 Task: Add Natrol Melatonin 5Mg to the cart.
Action: Mouse moved to (253, 146)
Screenshot: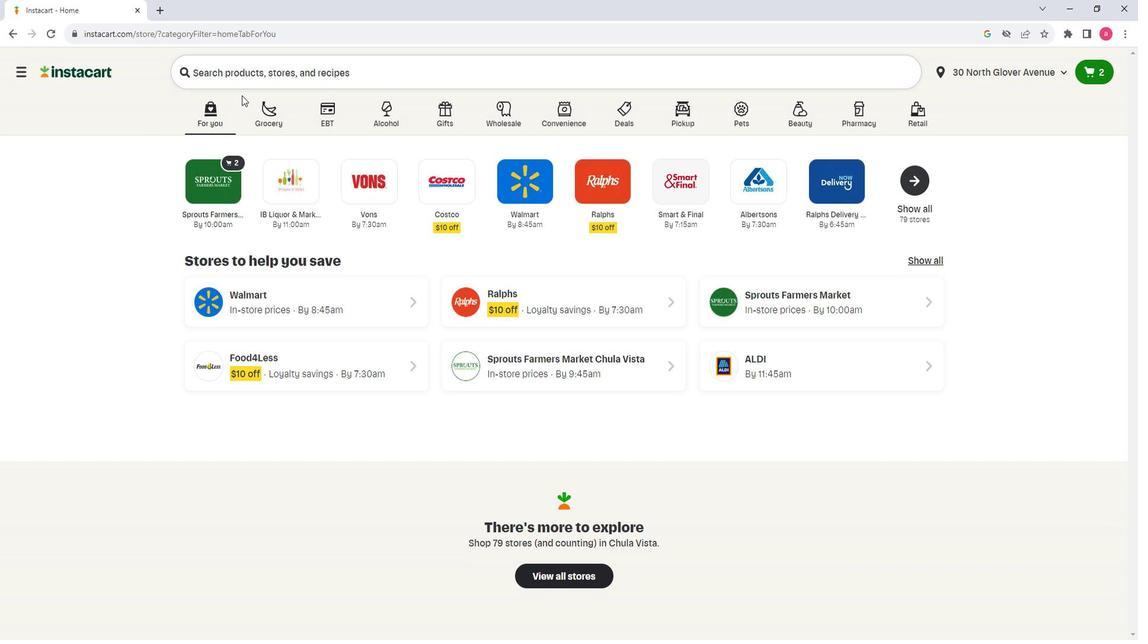 
Action: Mouse pressed left at (253, 146)
Screenshot: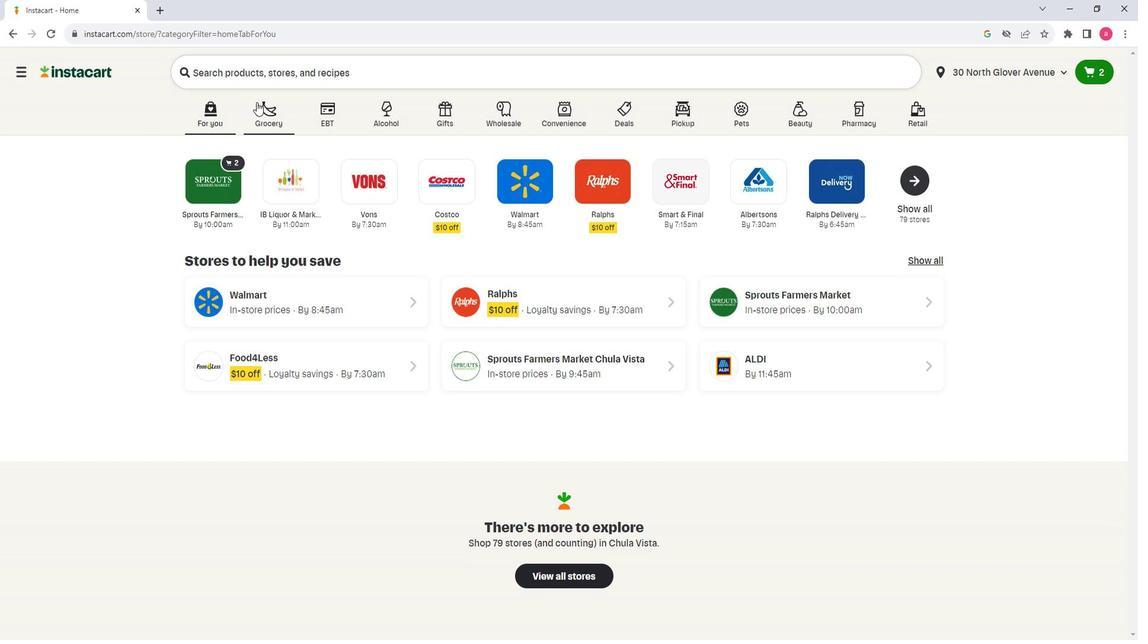 
Action: Mouse moved to (276, 340)
Screenshot: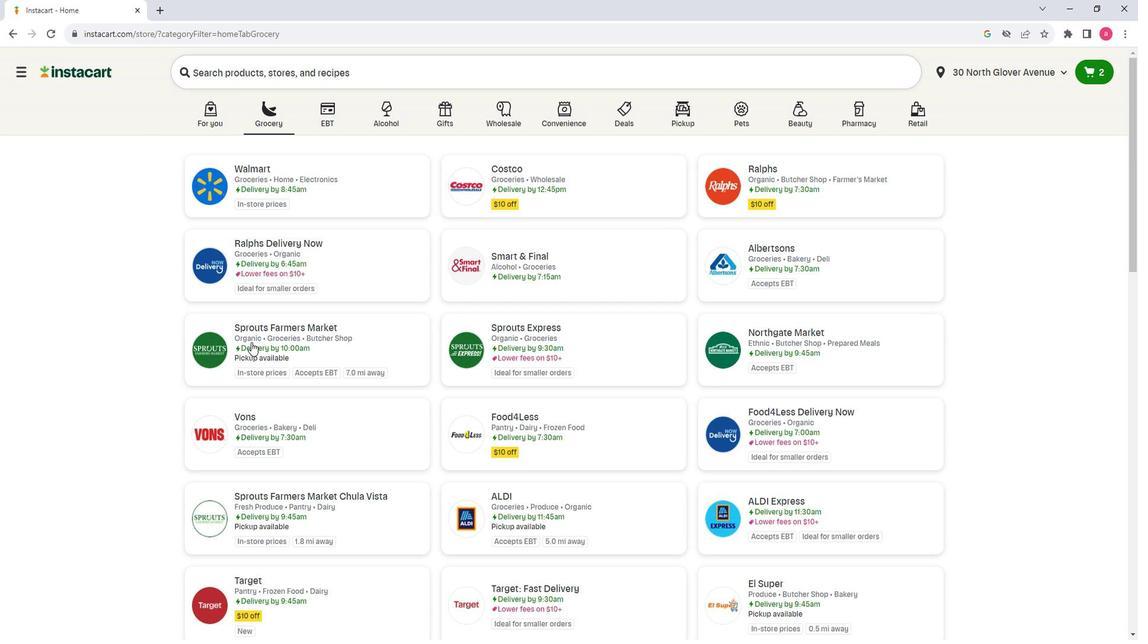 
Action: Mouse pressed left at (276, 340)
Screenshot: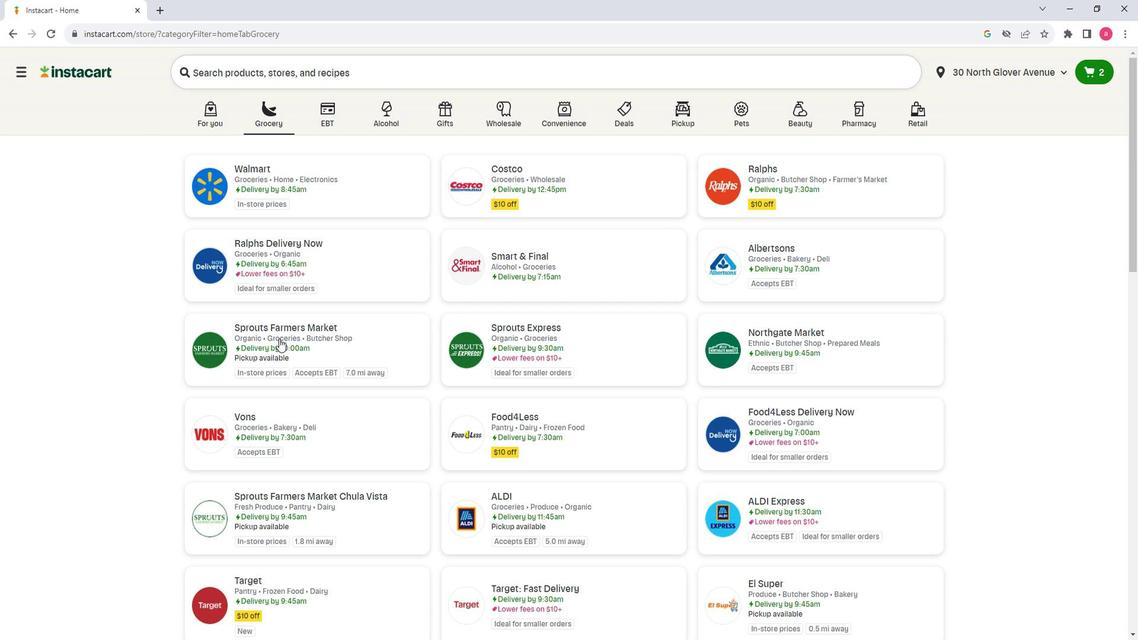 
Action: Mouse moved to (88, 364)
Screenshot: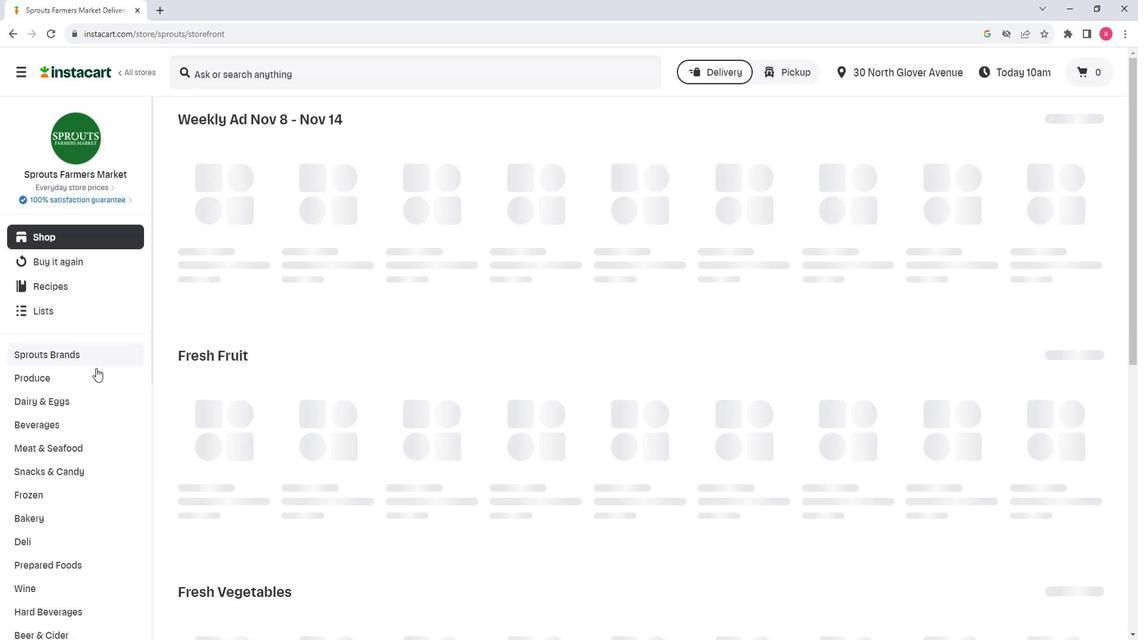 
Action: Mouse scrolled (88, 364) with delta (0, 0)
Screenshot: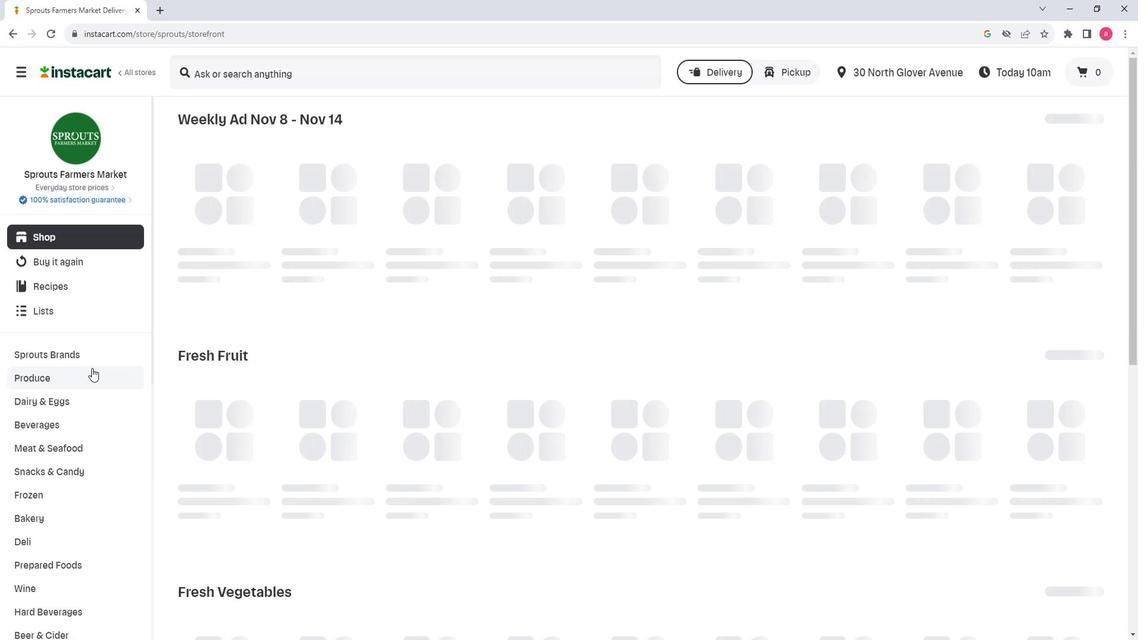 
Action: Mouse scrolled (88, 364) with delta (0, 0)
Screenshot: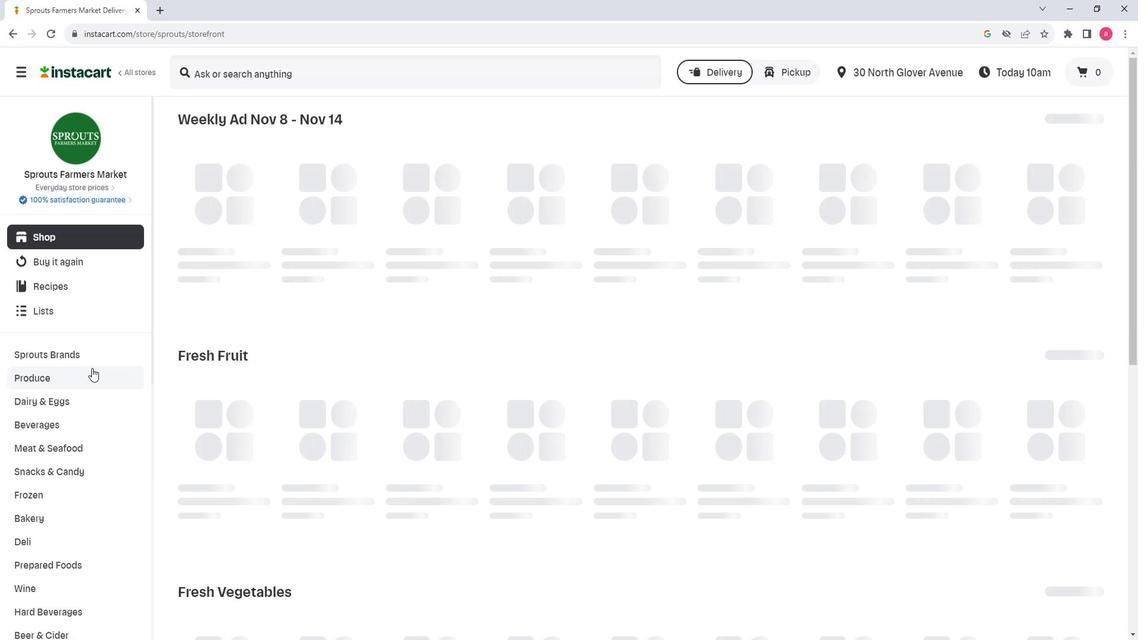 
Action: Mouse scrolled (88, 364) with delta (0, 0)
Screenshot: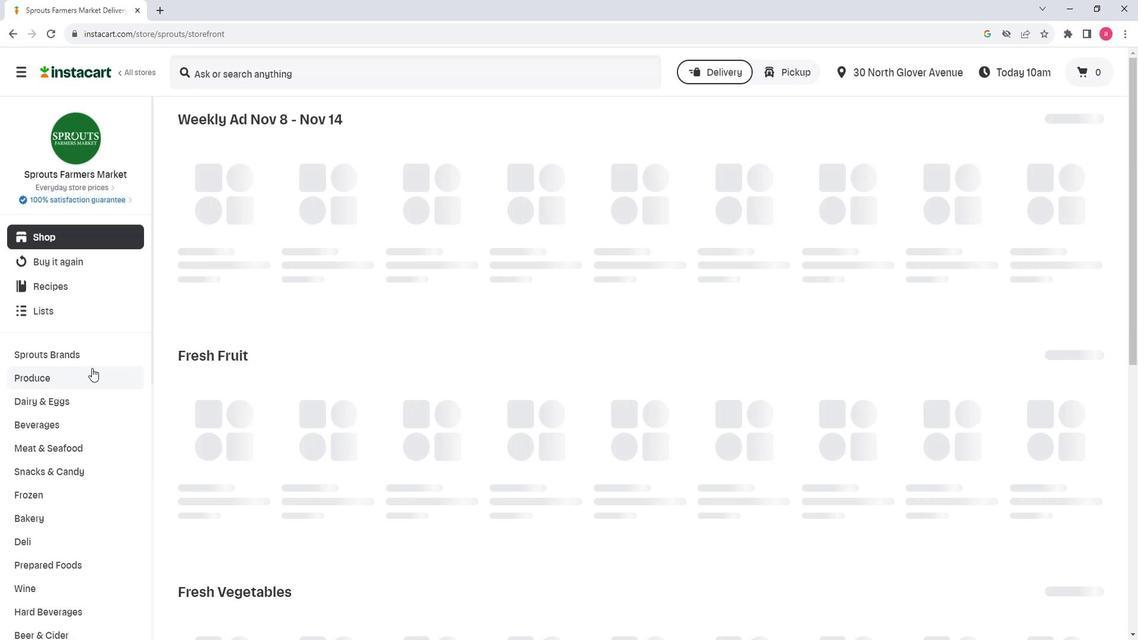 
Action: Mouse scrolled (88, 364) with delta (0, 0)
Screenshot: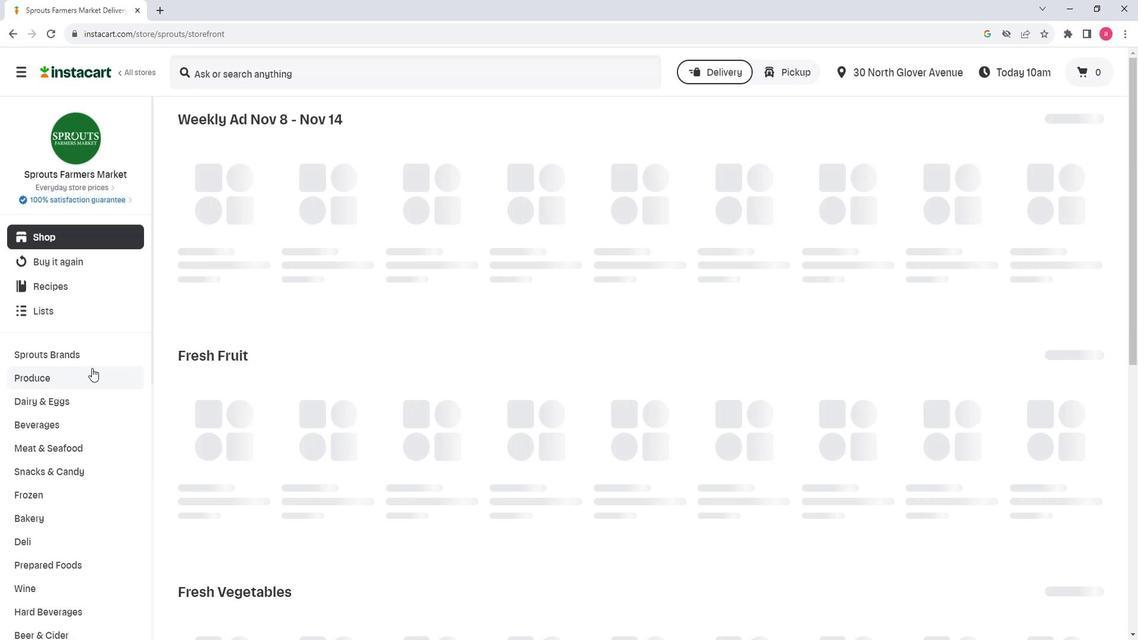
Action: Mouse moved to (86, 374)
Screenshot: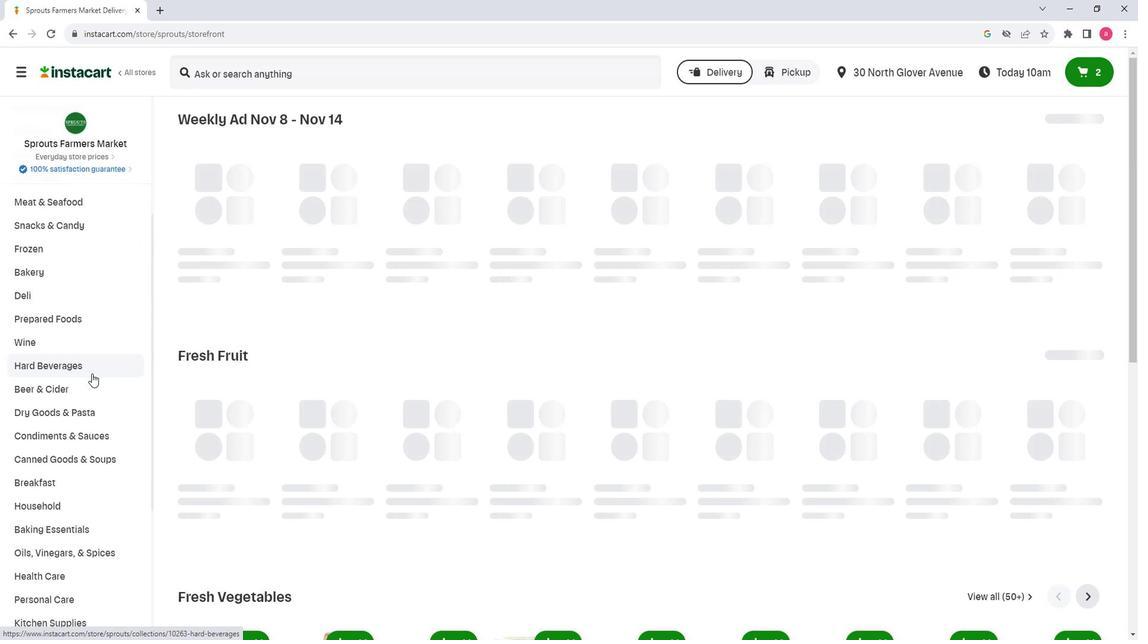 
Action: Mouse scrolled (86, 373) with delta (0, 0)
Screenshot: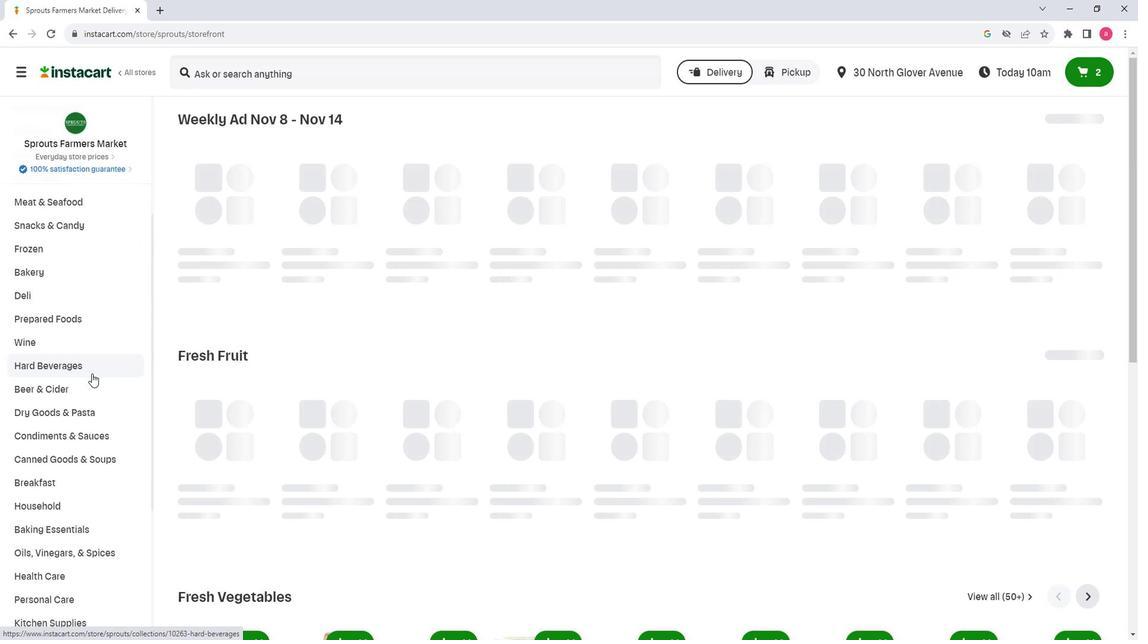 
Action: Mouse moved to (85, 381)
Screenshot: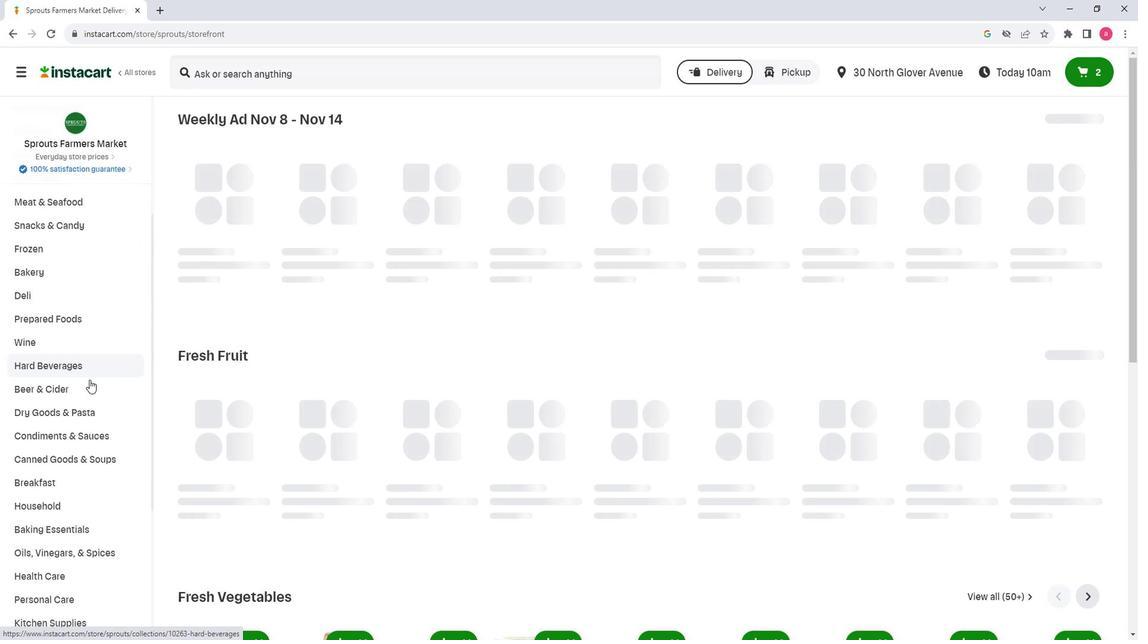 
Action: Mouse scrolled (85, 380) with delta (0, 0)
Screenshot: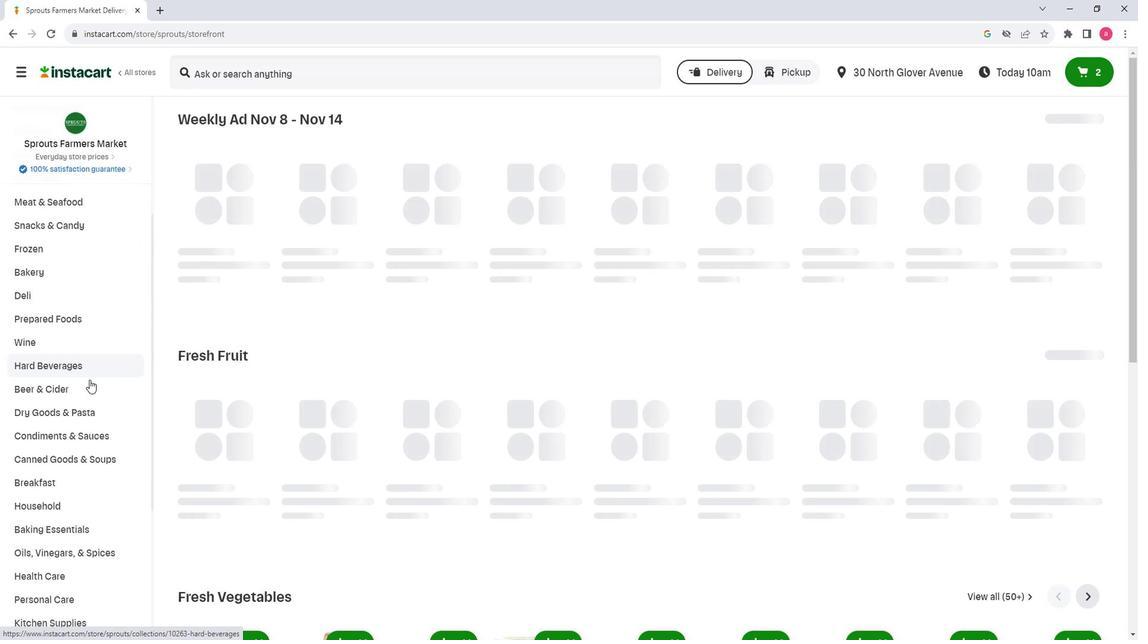
Action: Mouse moved to (88, 435)
Screenshot: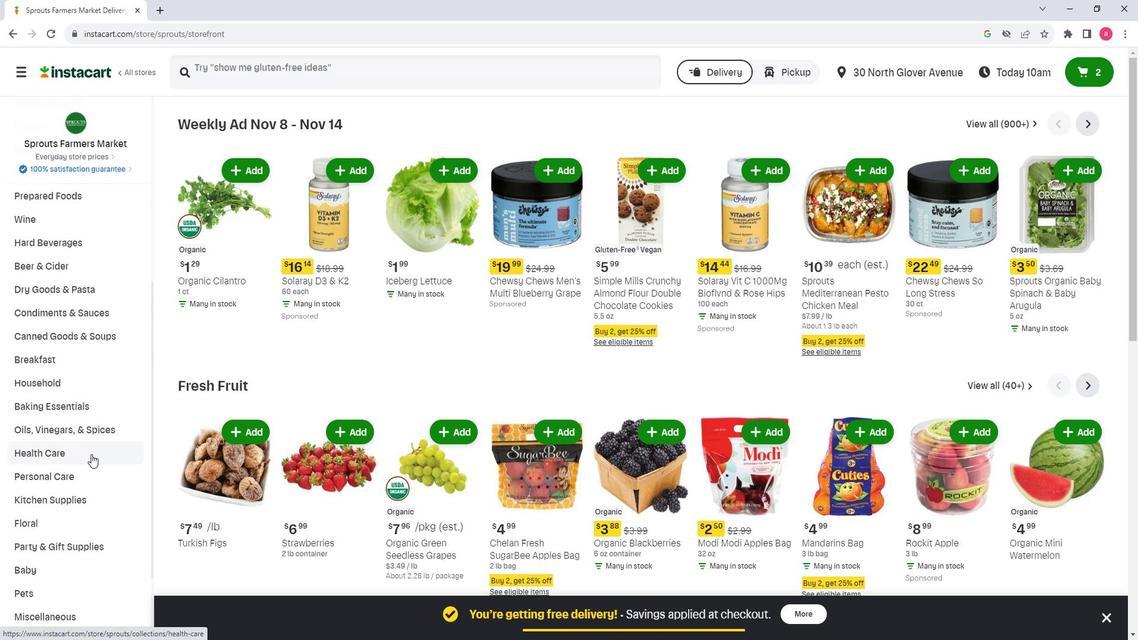 
Action: Mouse pressed left at (88, 435)
Screenshot: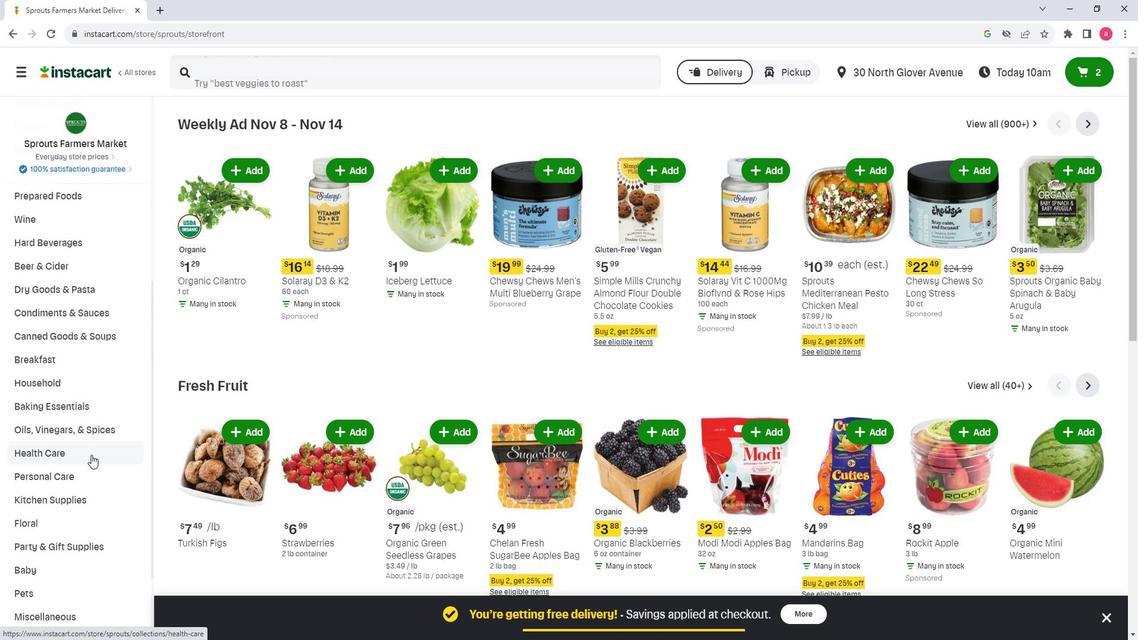 
Action: Mouse moved to (1103, 189)
Screenshot: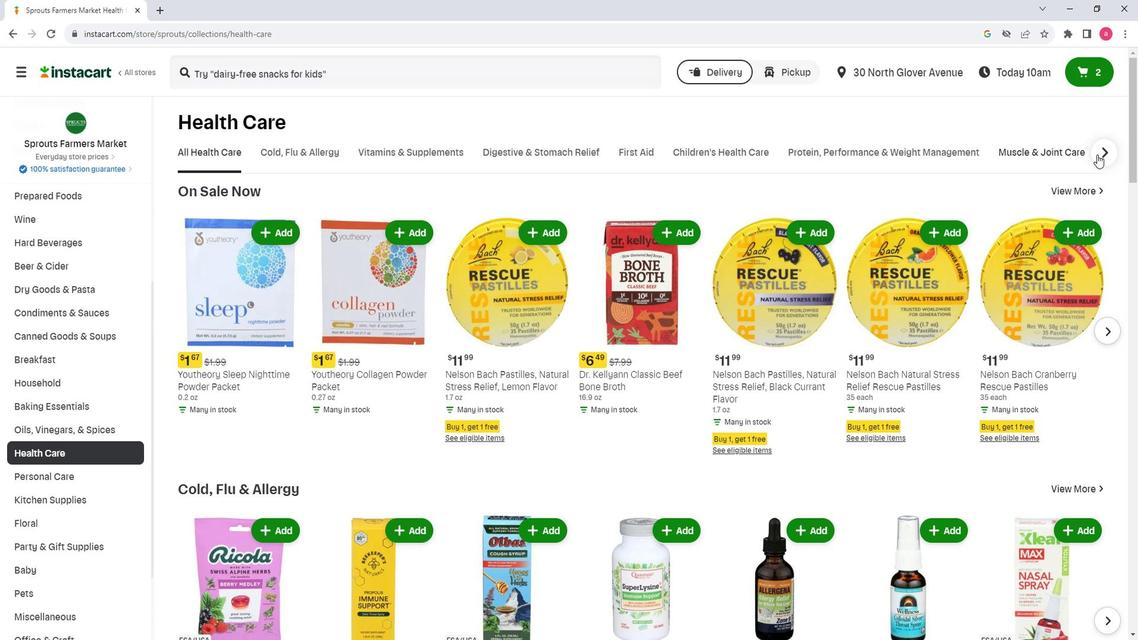 
Action: Mouse pressed left at (1103, 189)
Screenshot: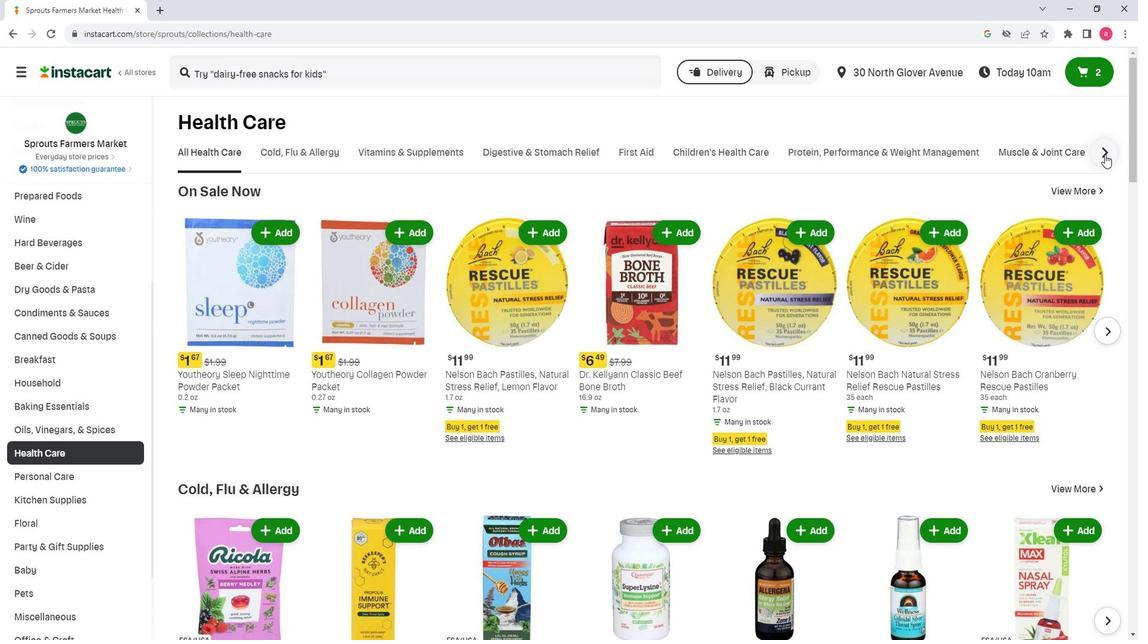 
Action: Mouse moved to (843, 189)
Screenshot: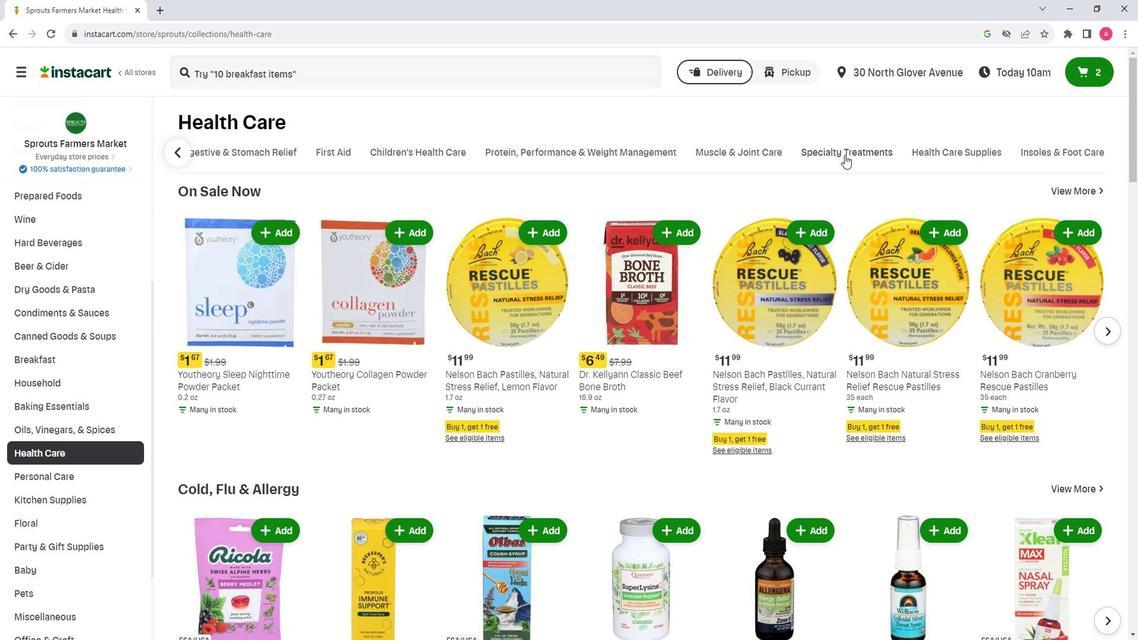 
Action: Mouse pressed left at (843, 189)
Screenshot: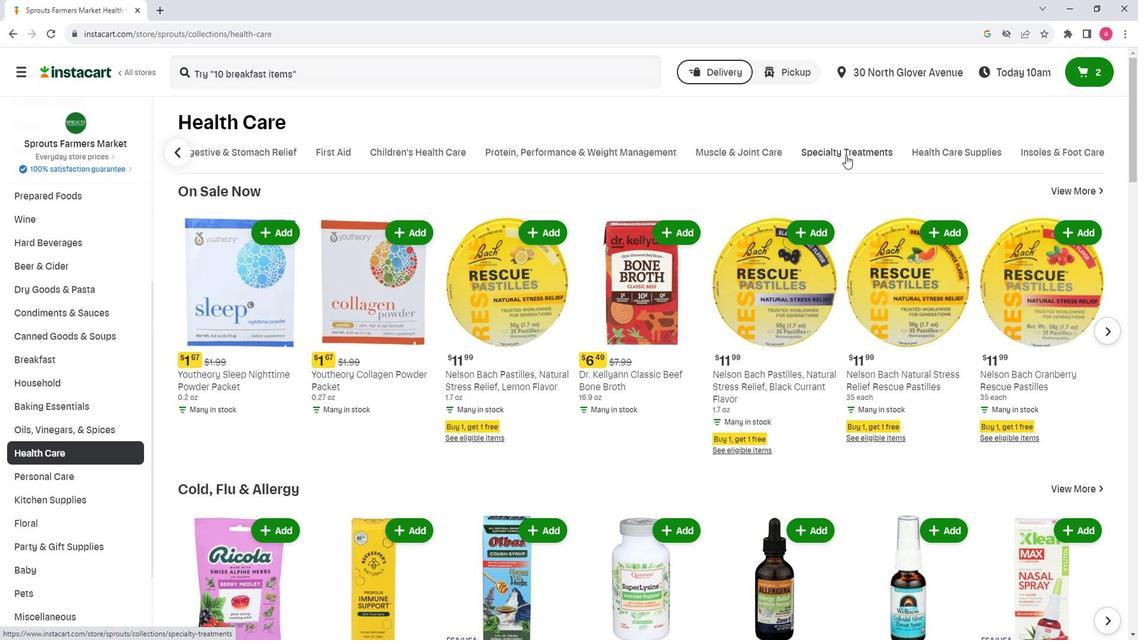 
Action: Mouse moved to (244, 243)
Screenshot: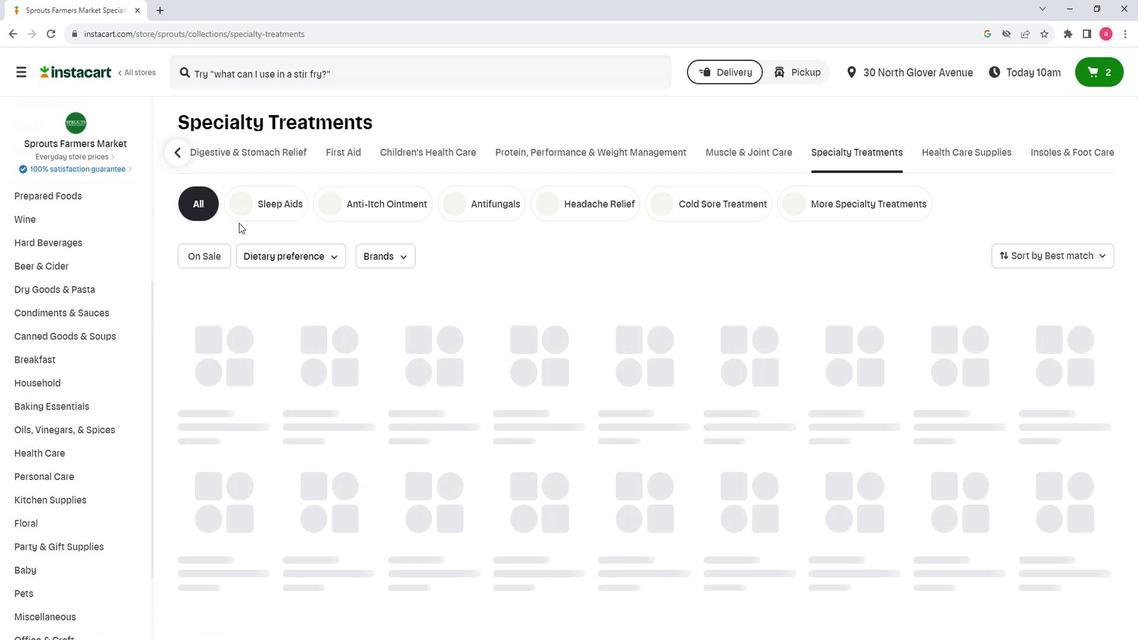 
Action: Mouse pressed left at (244, 243)
Screenshot: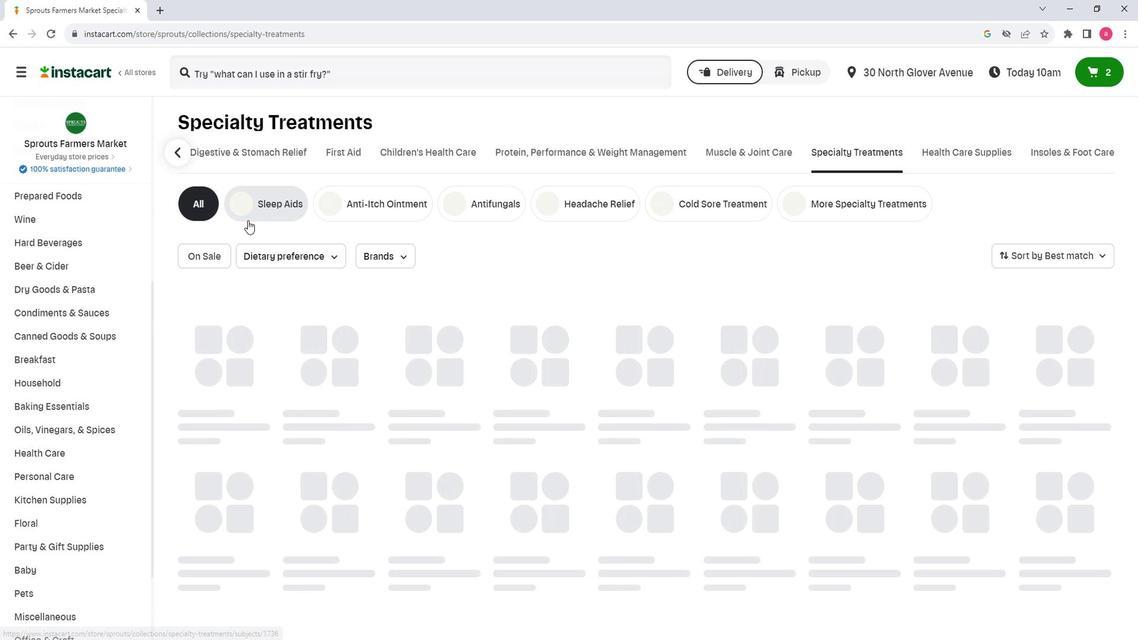
Action: Mouse moved to (206, 125)
Screenshot: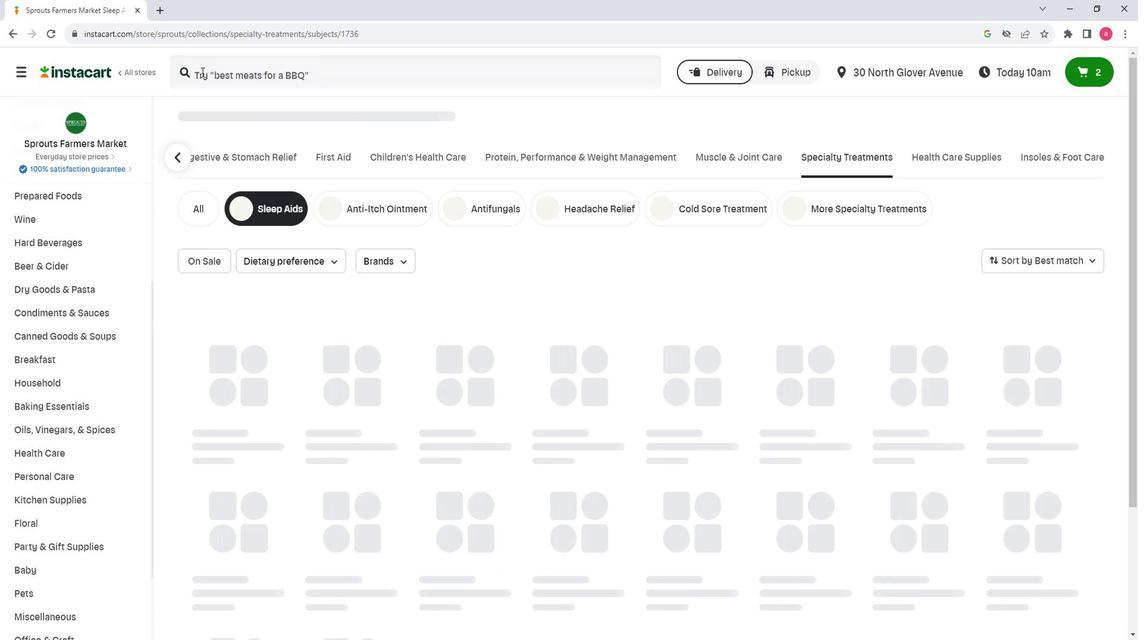 
Action: Mouse pressed left at (206, 125)
Screenshot: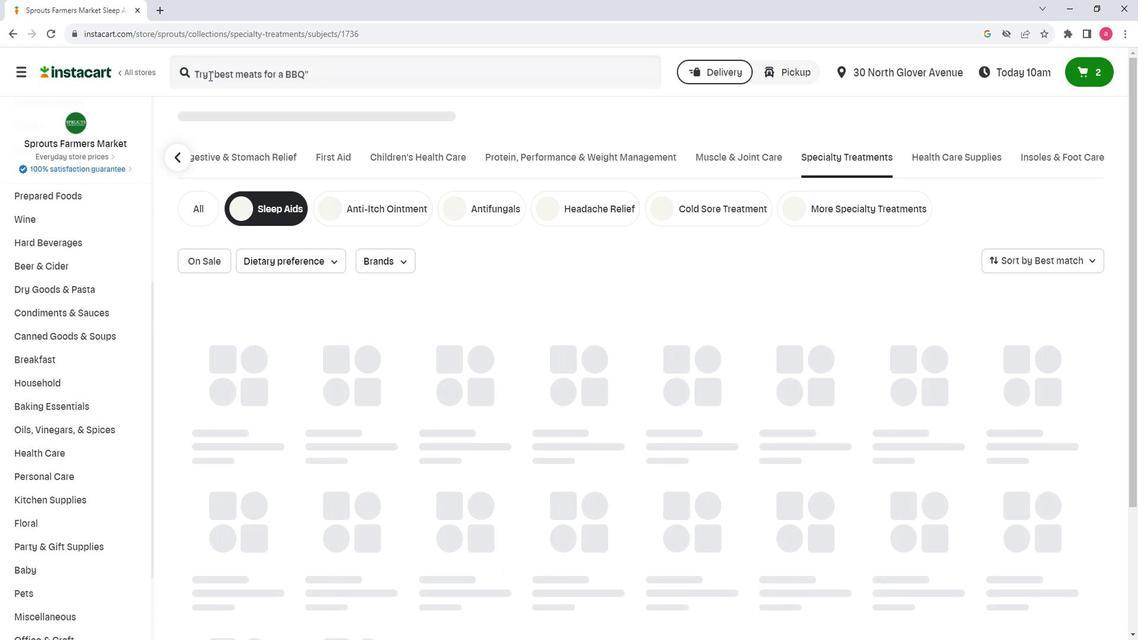 
Action: Mouse moved to (207, 125)
Screenshot: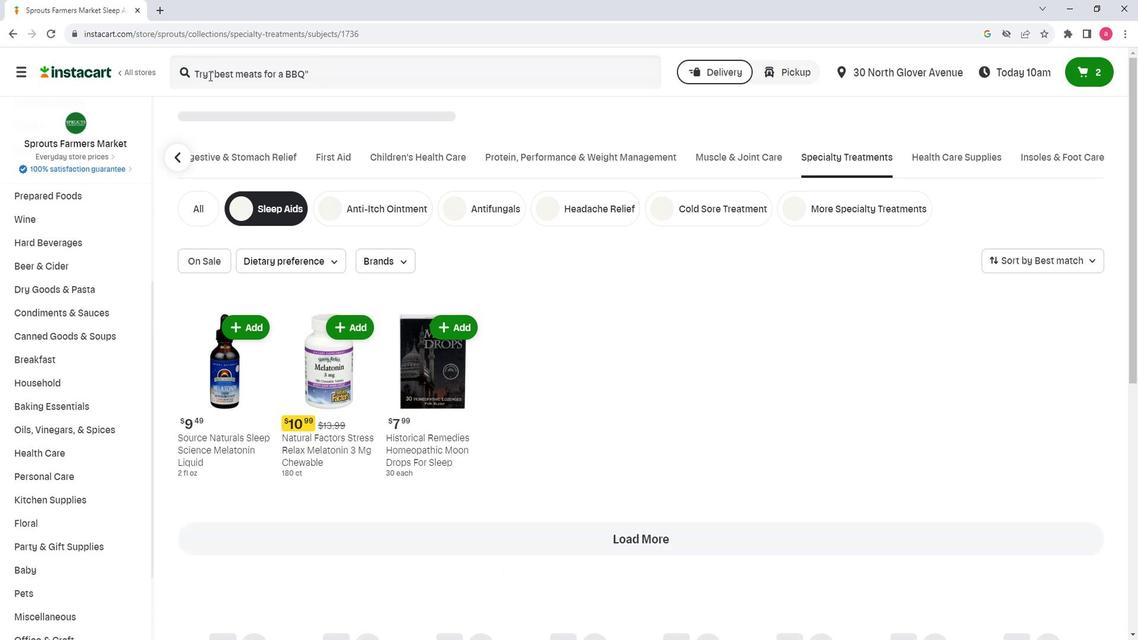 
Action: Key pressed <Key.shift>Natrol<Key.space><Key.shift>Melatonin<Key.space>5<Key.space><Key.shift>Mg<Key.space><Key.enter>
Screenshot: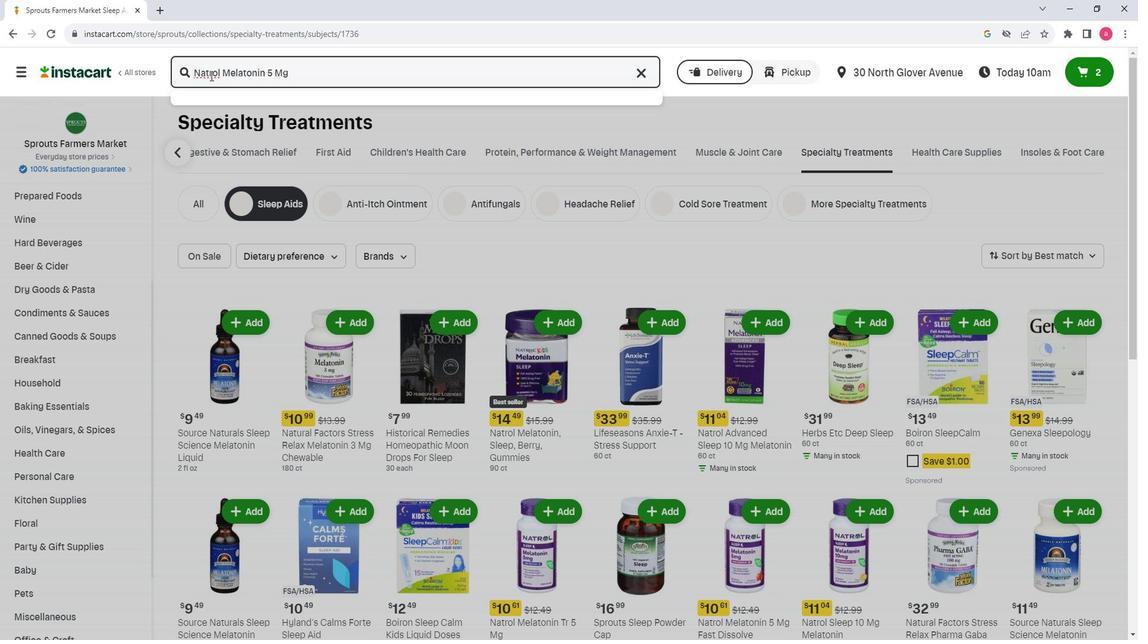 
Action: Mouse moved to (1031, 220)
Screenshot: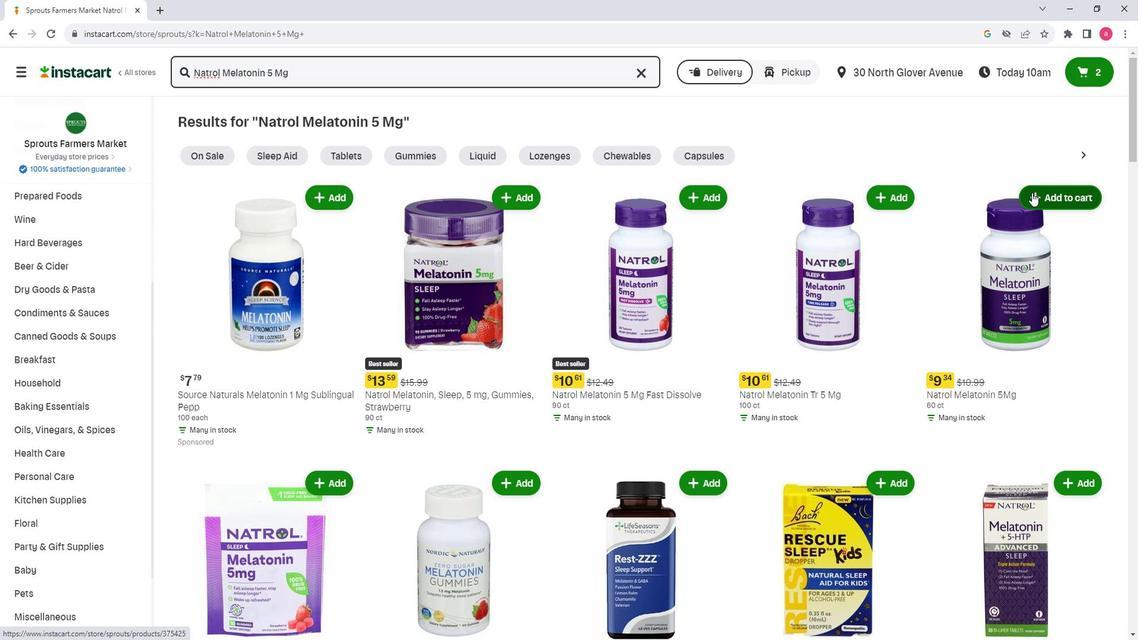 
Action: Mouse pressed left at (1031, 220)
Screenshot: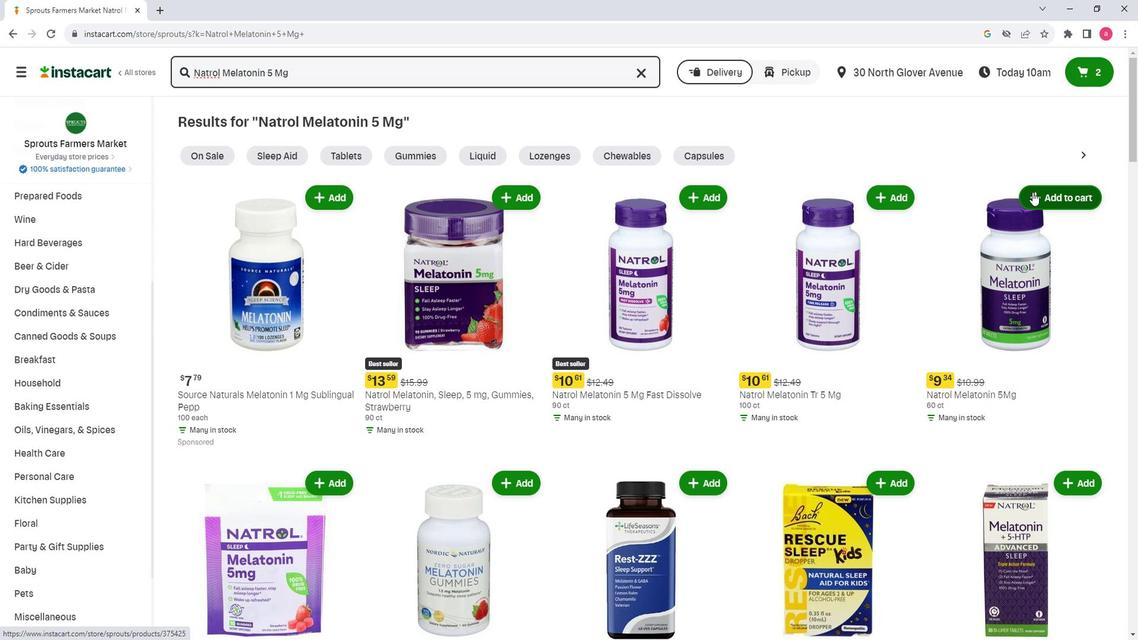 
Action: Mouse moved to (1025, 281)
Screenshot: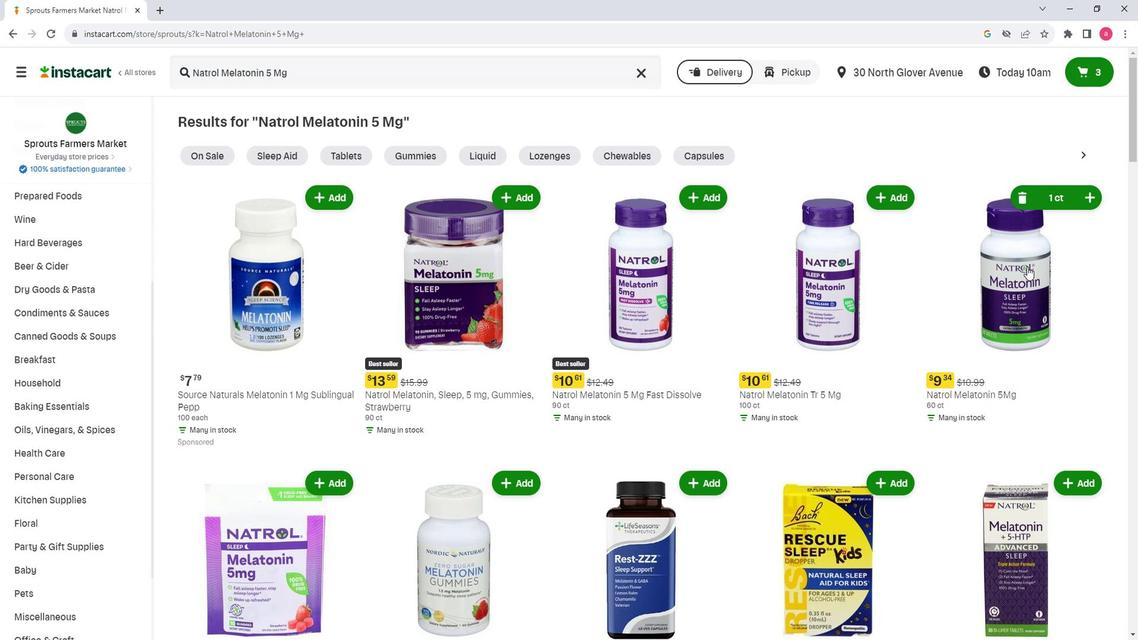 
